 Task: Add Sliced Mild Cheddar Rbst Free to the cart.
Action: Mouse pressed left at (23, 155)
Screenshot: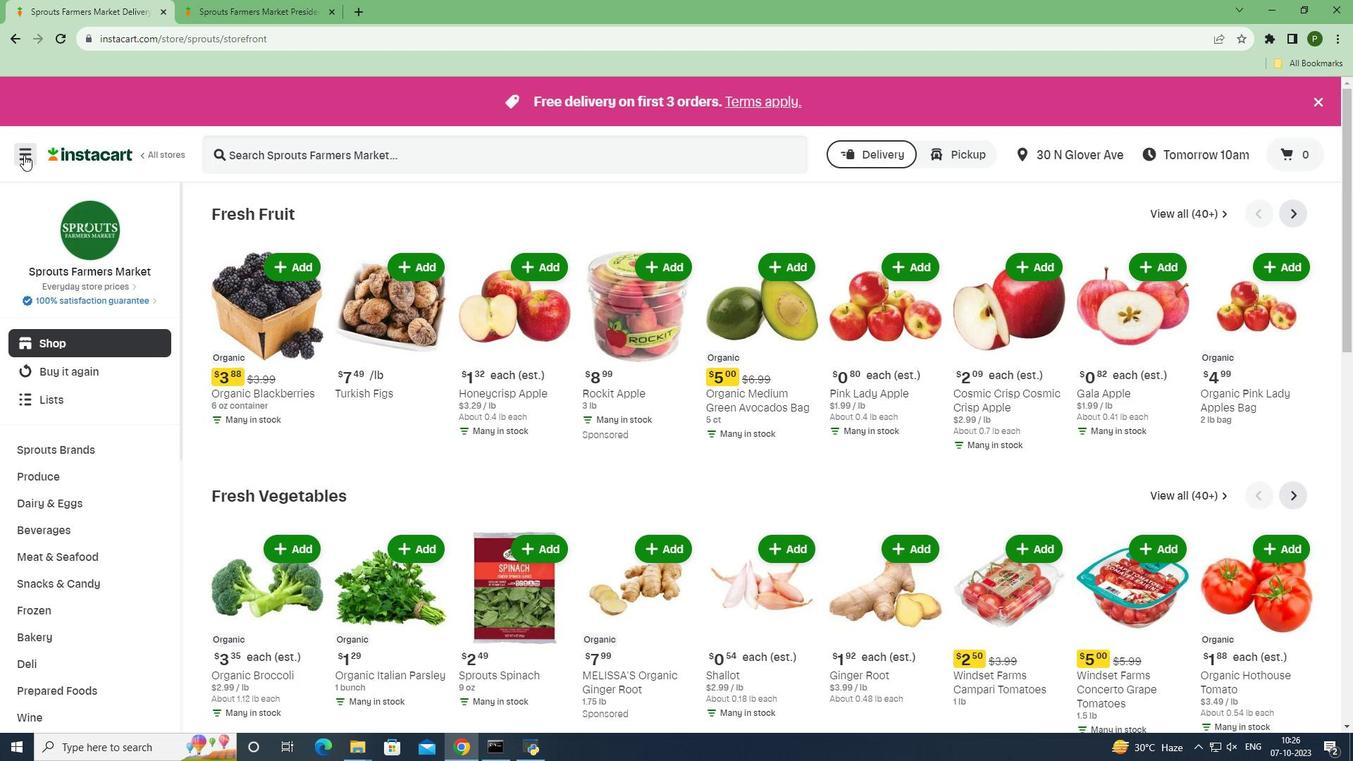 
Action: Mouse moved to (45, 368)
Screenshot: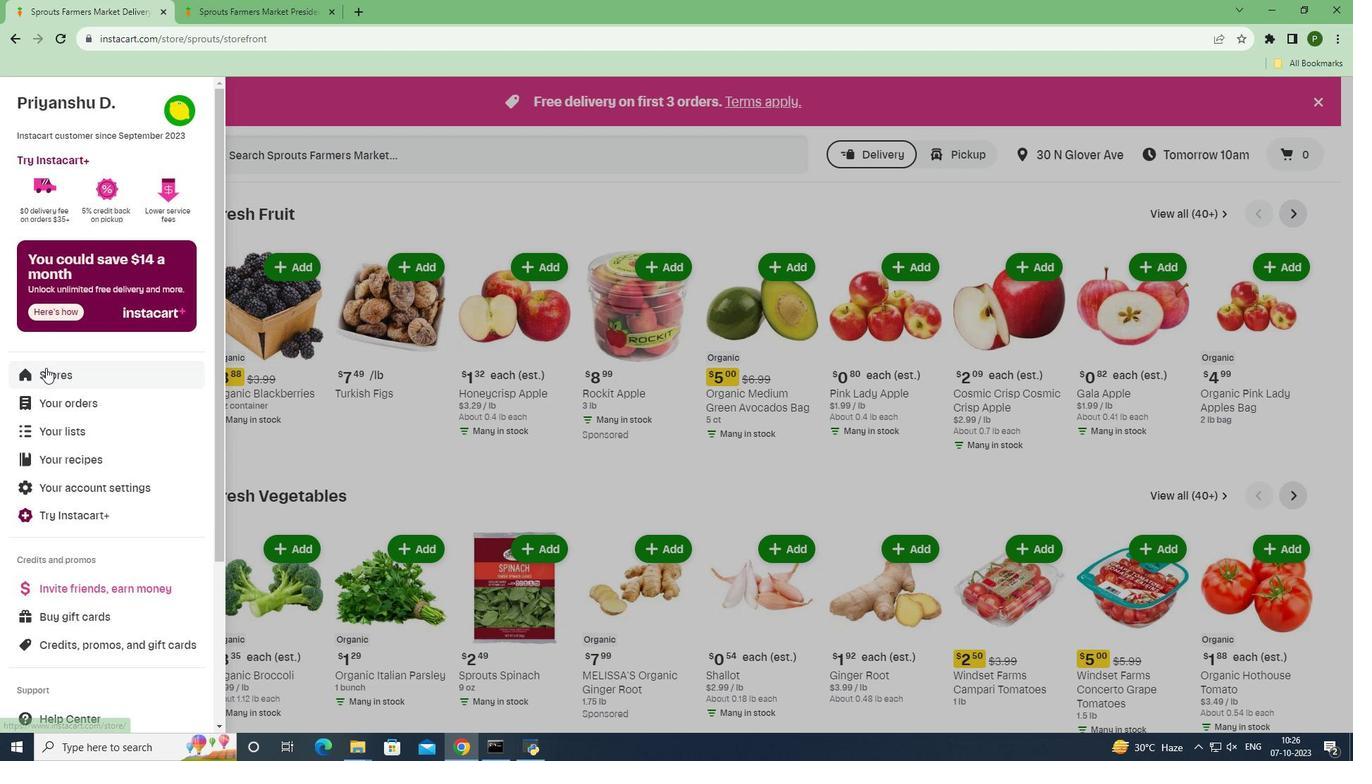 
Action: Mouse pressed left at (45, 368)
Screenshot: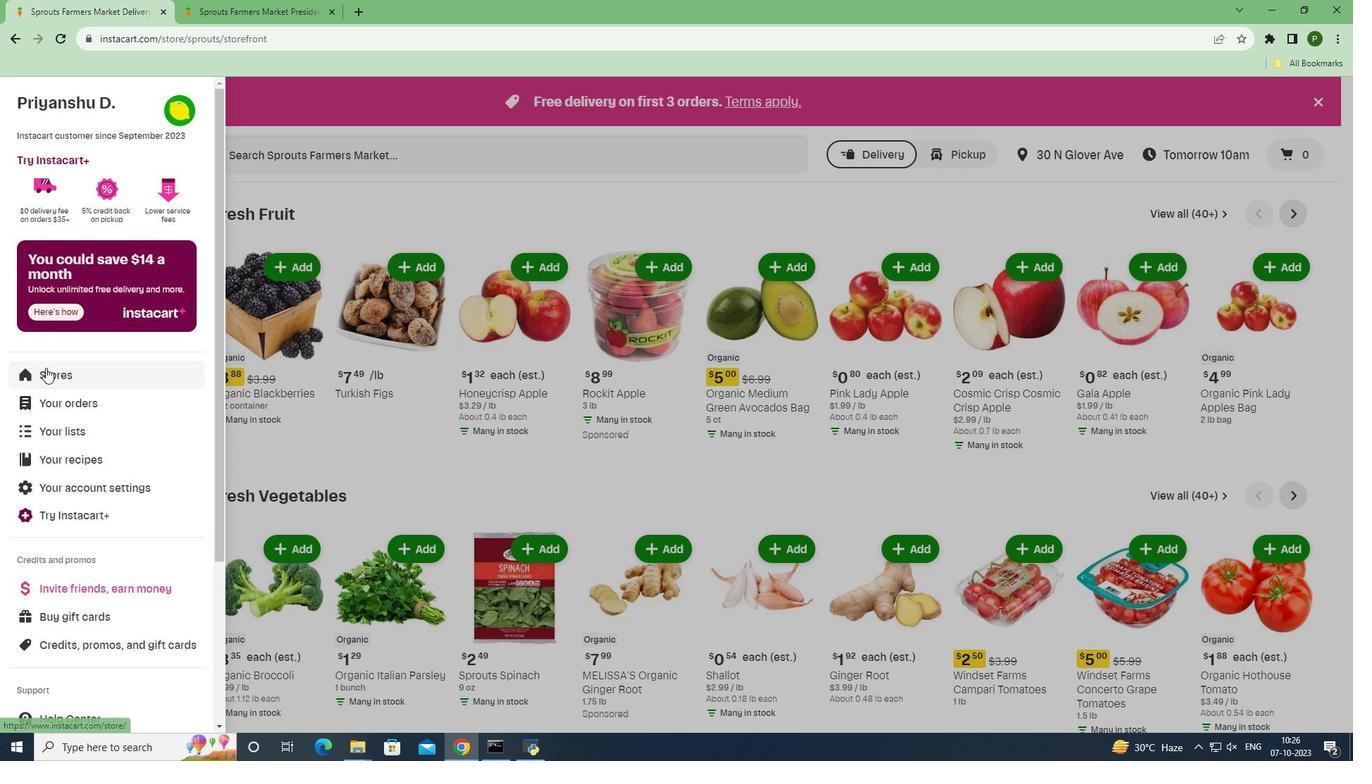 
Action: Mouse moved to (310, 159)
Screenshot: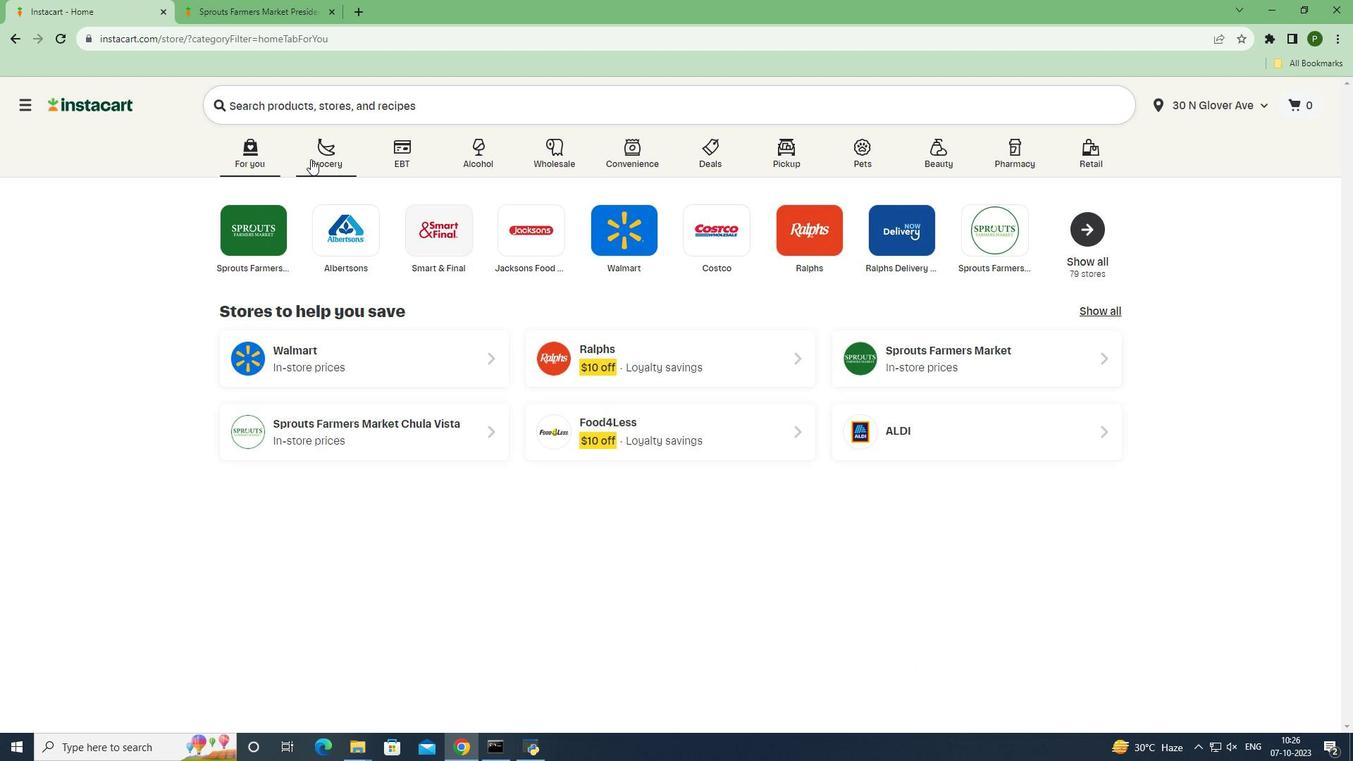 
Action: Mouse pressed left at (310, 159)
Screenshot: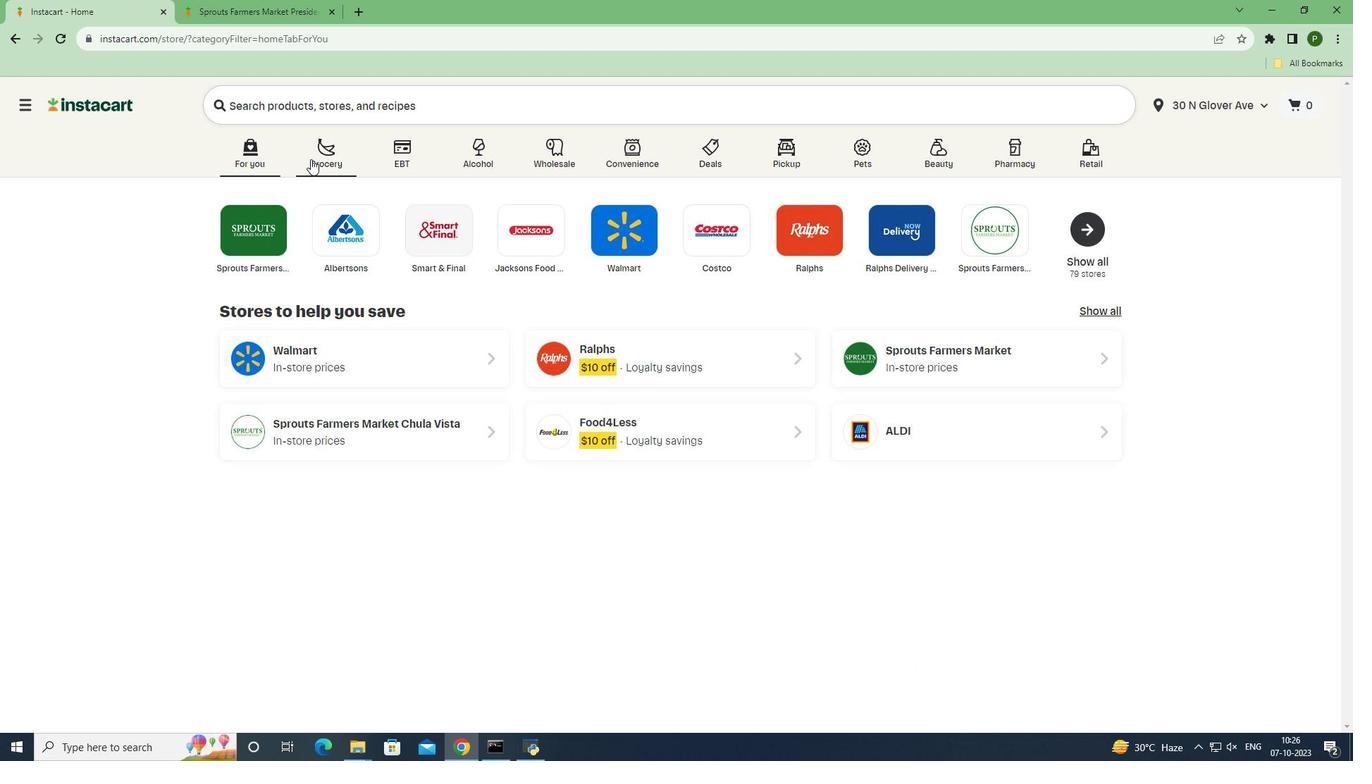 
Action: Mouse moved to (584, 322)
Screenshot: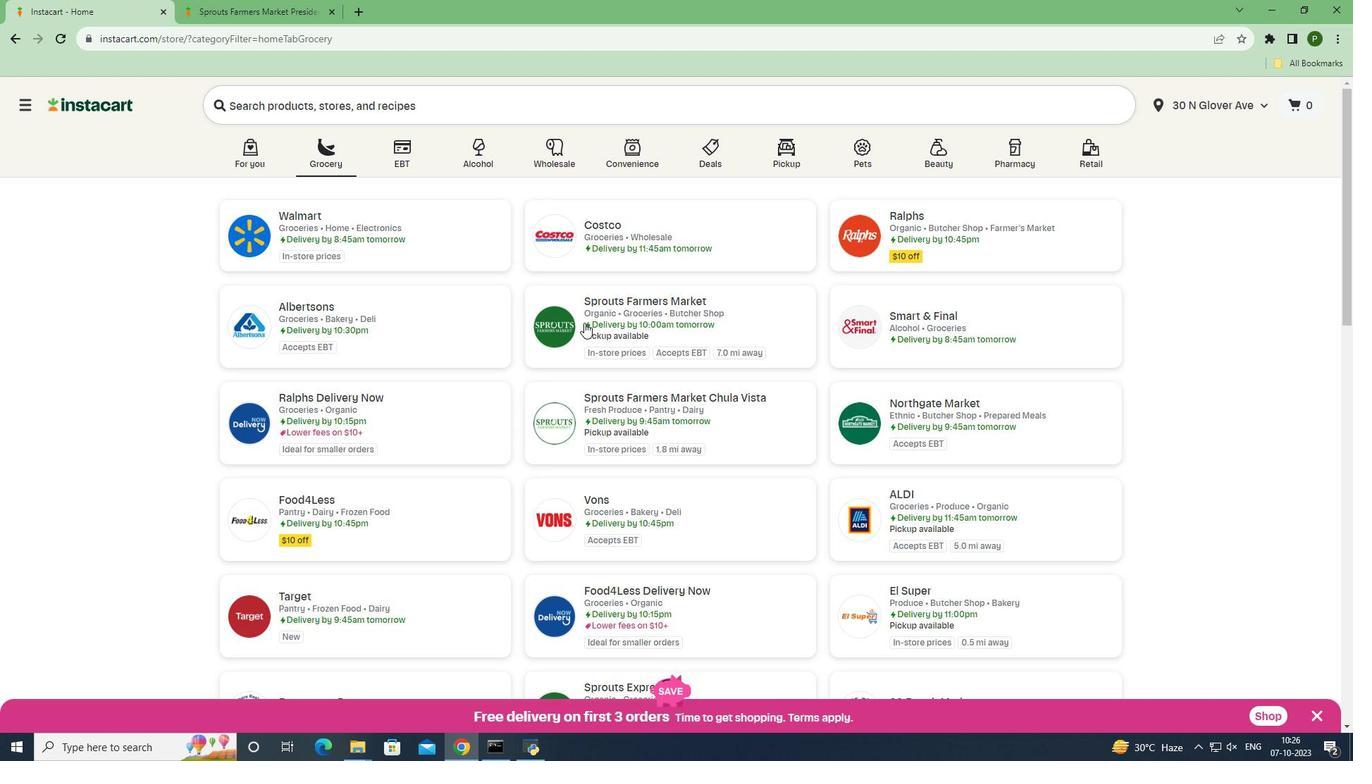 
Action: Mouse pressed left at (584, 322)
Screenshot: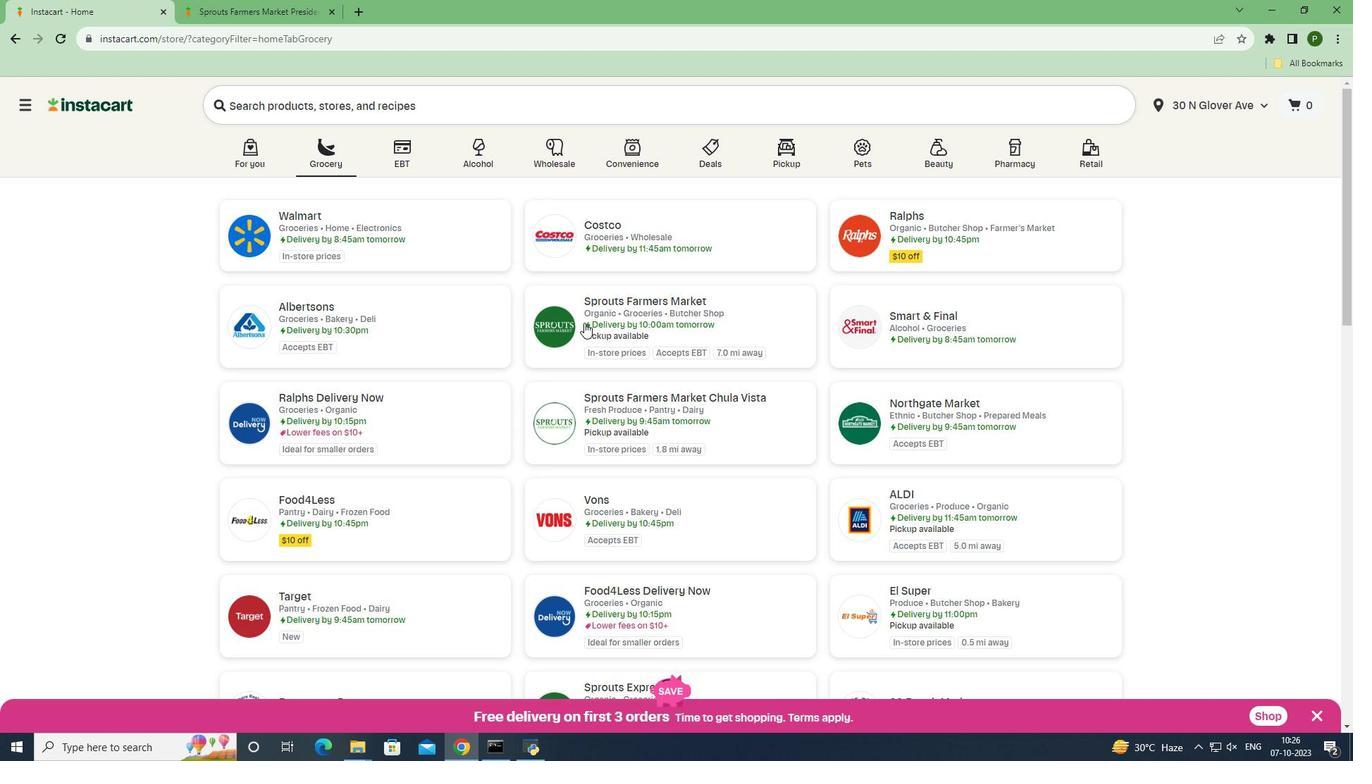 
Action: Mouse moved to (95, 505)
Screenshot: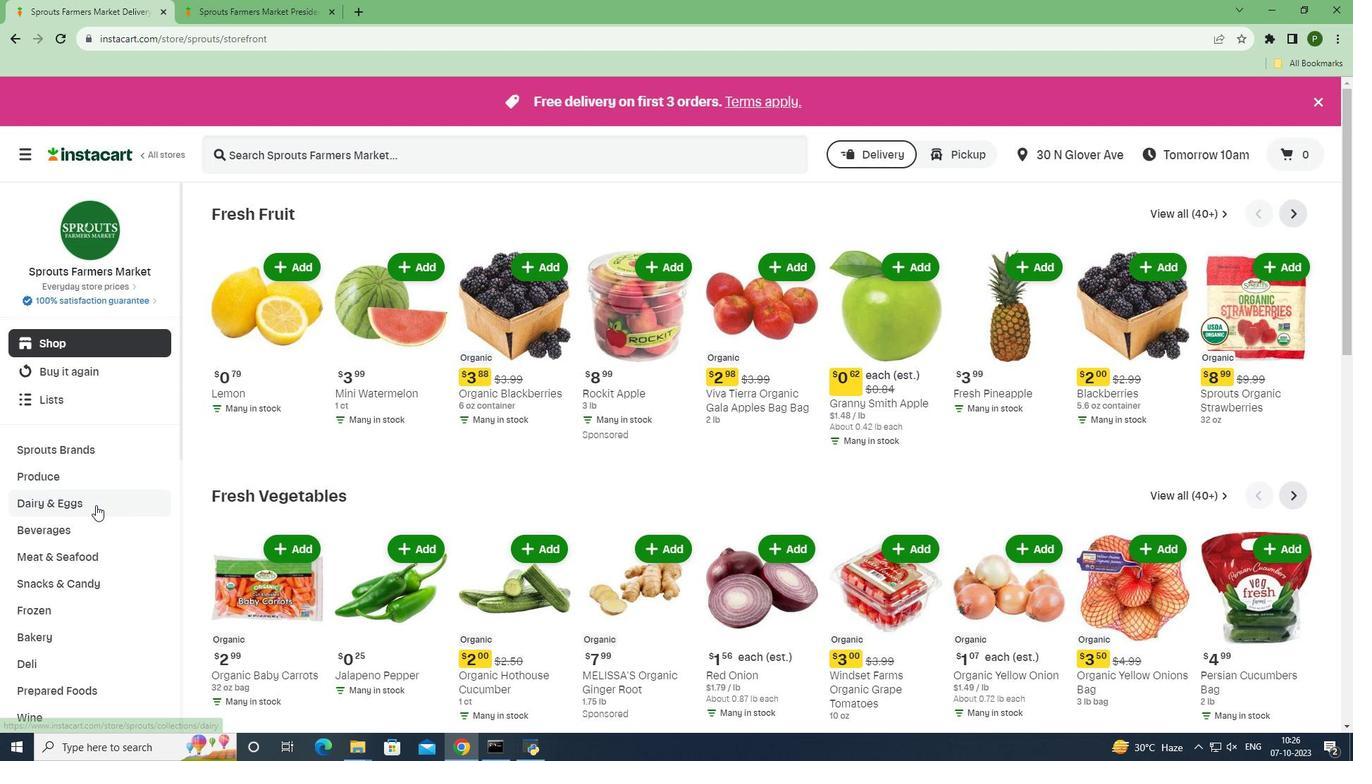 
Action: Mouse pressed left at (95, 505)
Screenshot: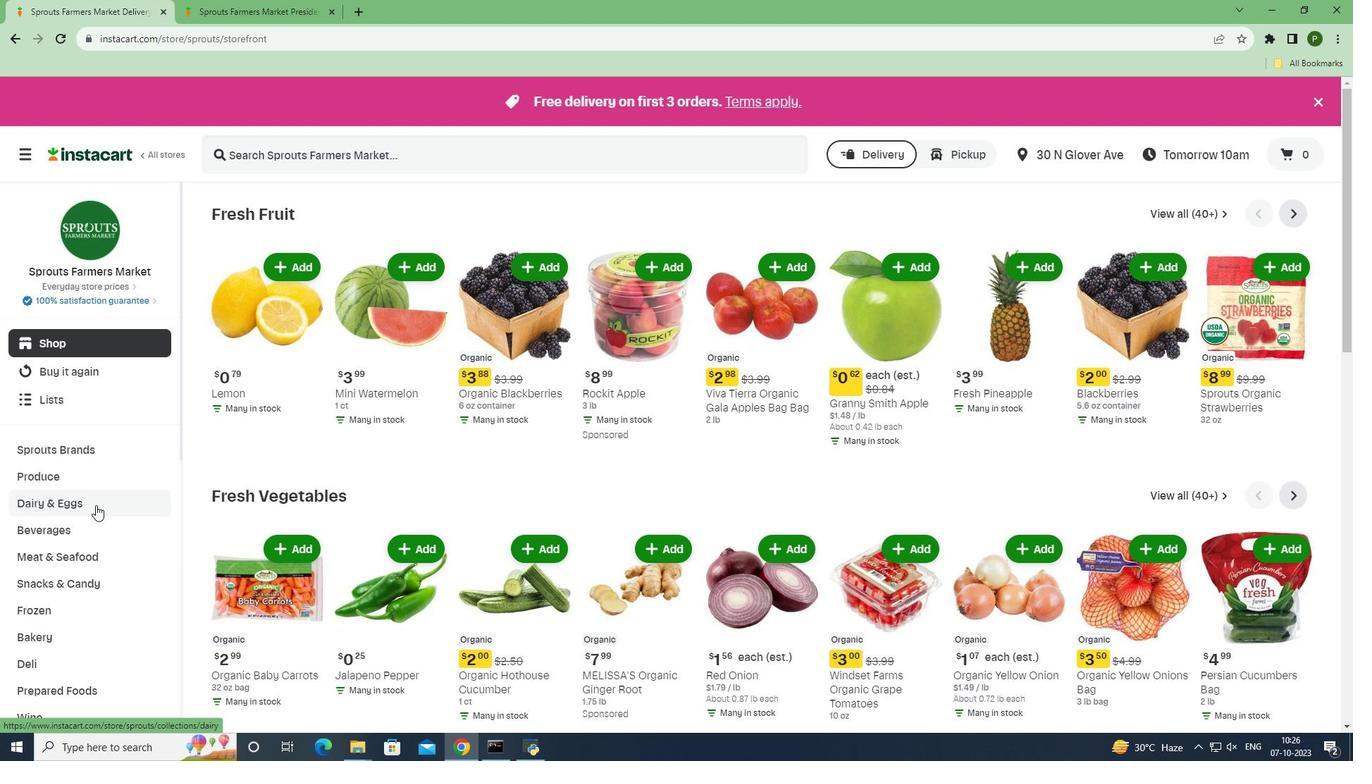 
Action: Mouse moved to (84, 559)
Screenshot: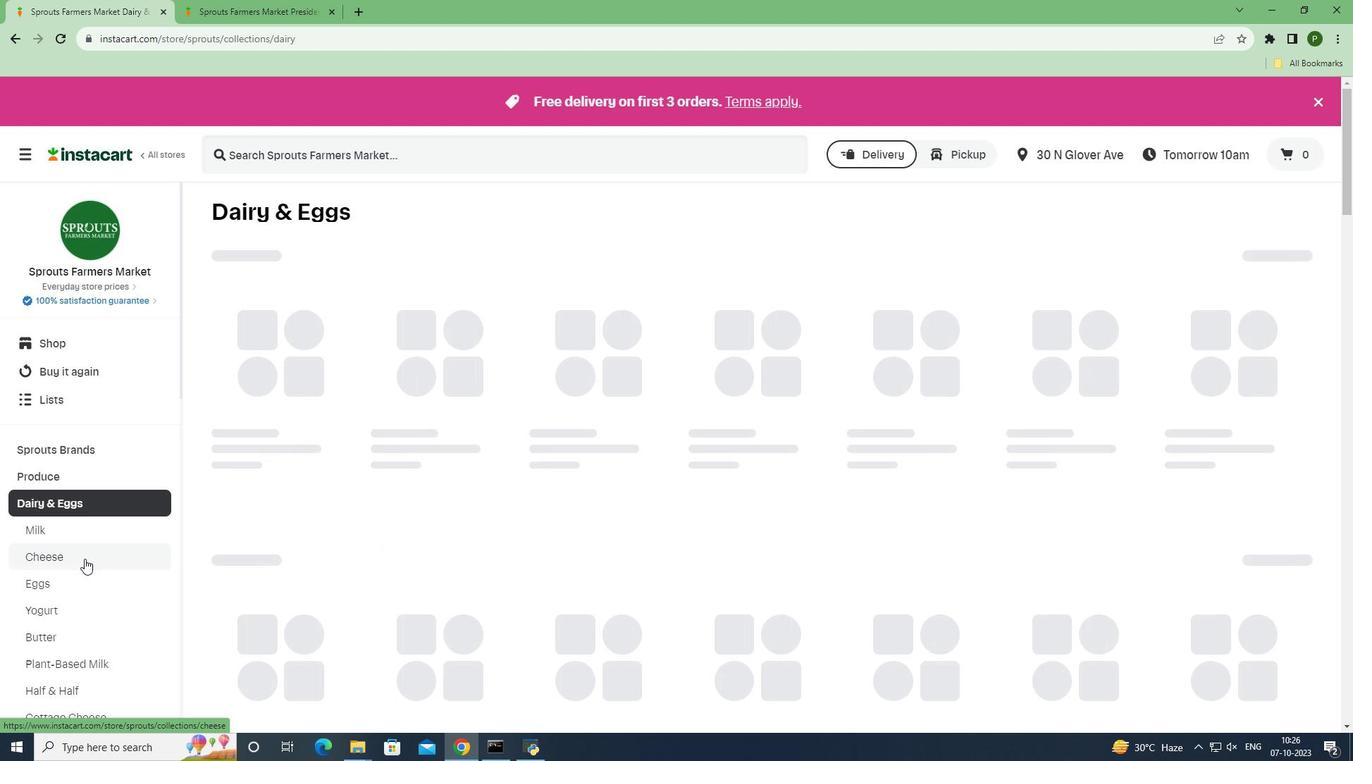 
Action: Mouse pressed left at (84, 559)
Screenshot: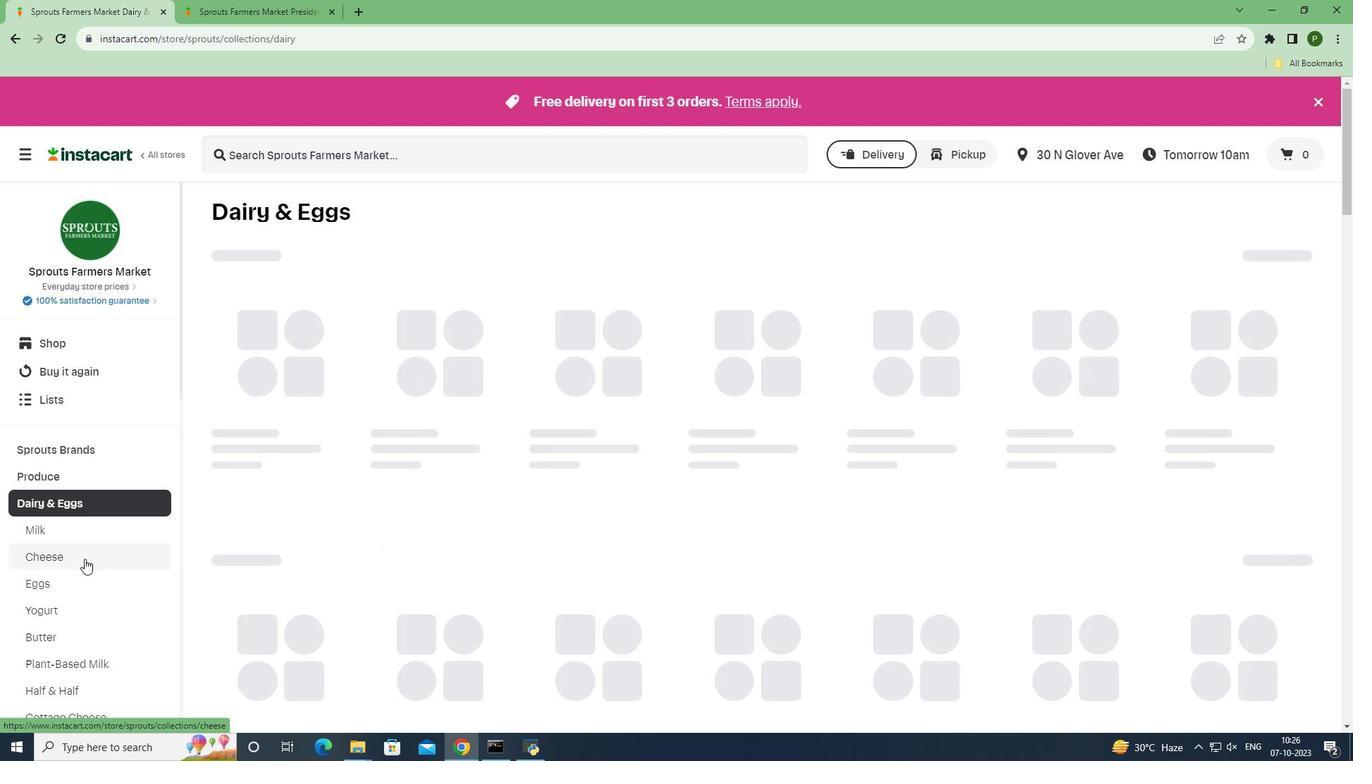 
Action: Mouse moved to (274, 154)
Screenshot: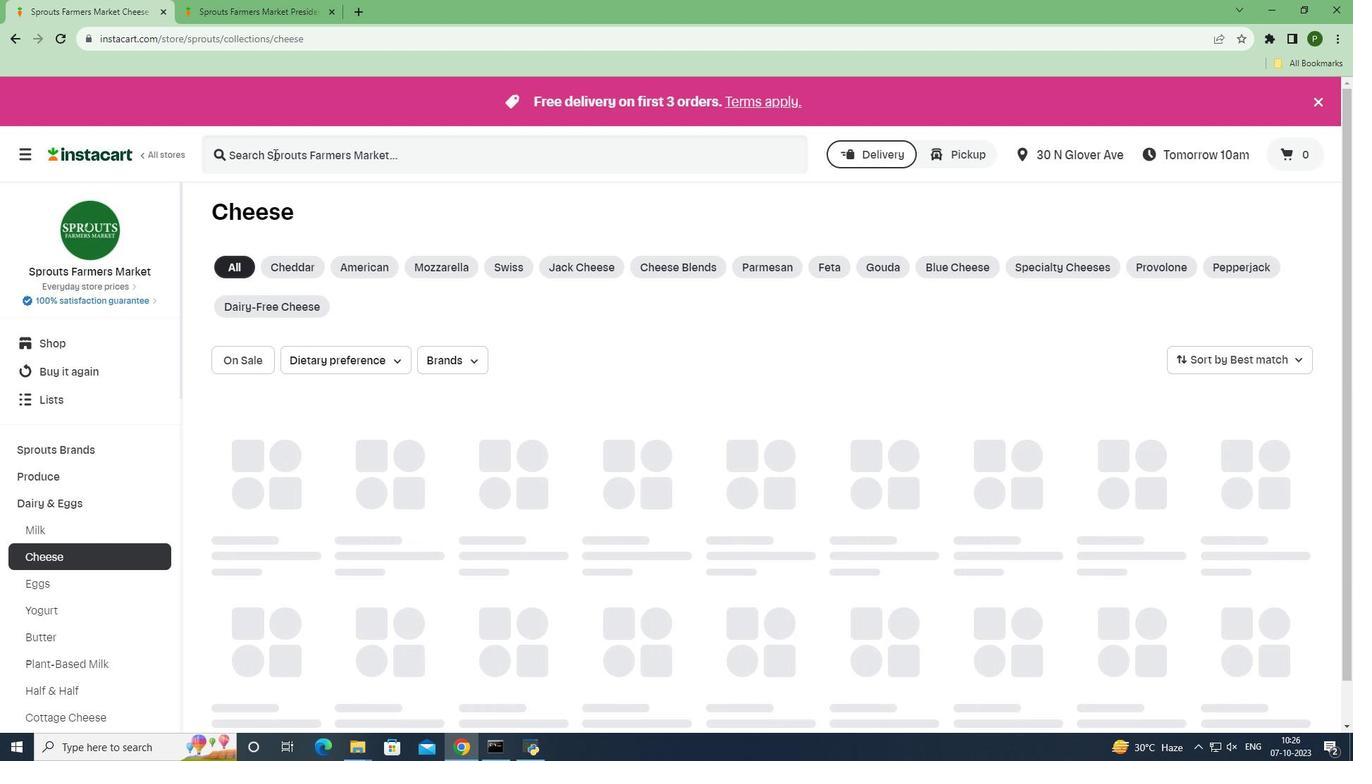 
Action: Mouse pressed left at (274, 154)
Screenshot: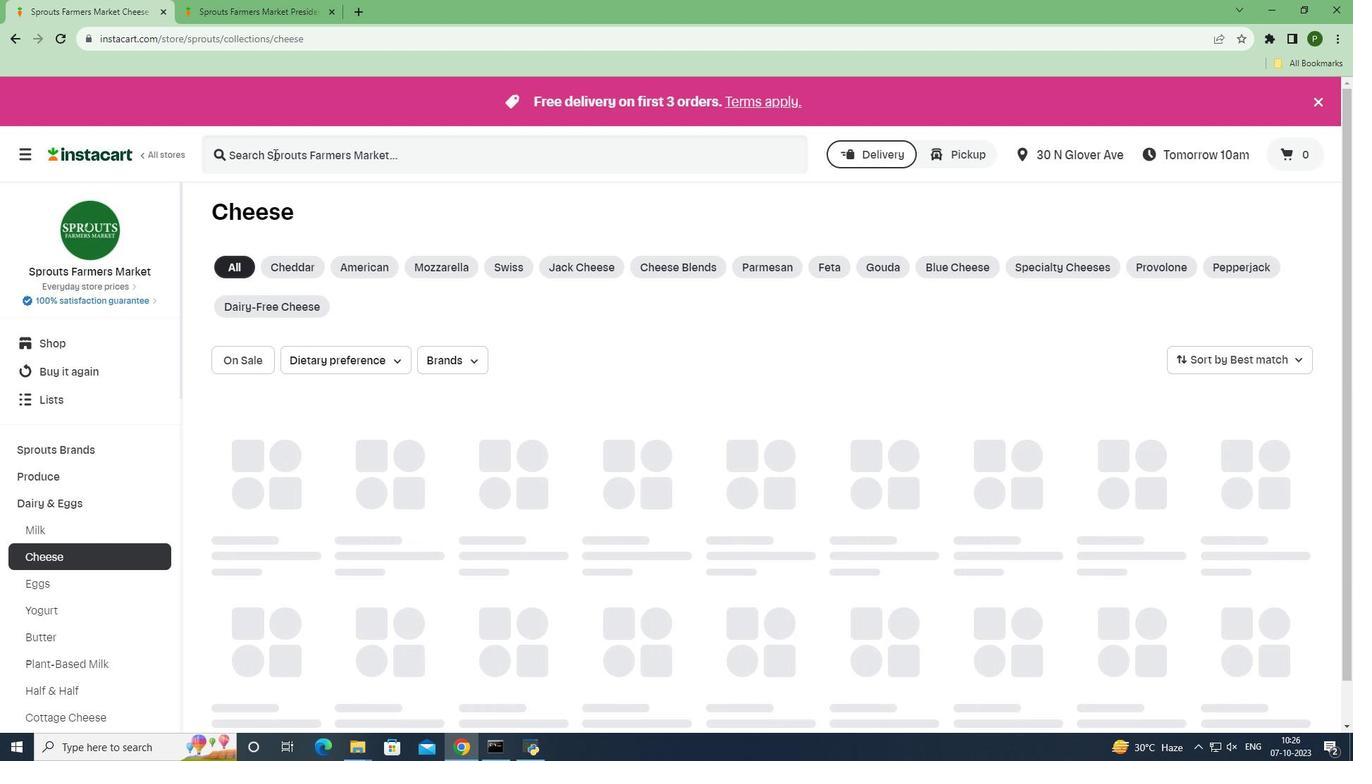 
Action: Key pressed <Key.caps_lock>S<Key.caps_lock>liced<Key.space><Key.caps_lock>M<Key.caps_lock>ild<Key.space><Key.caps_lock>C<Key.caps_lock>heddar<Key.space><Key.caps_lock>R<Key.caps_lock>bst<Key.space><Key.caps_lock>F<Key.caps_lock>ree<Key.enter>
Screenshot: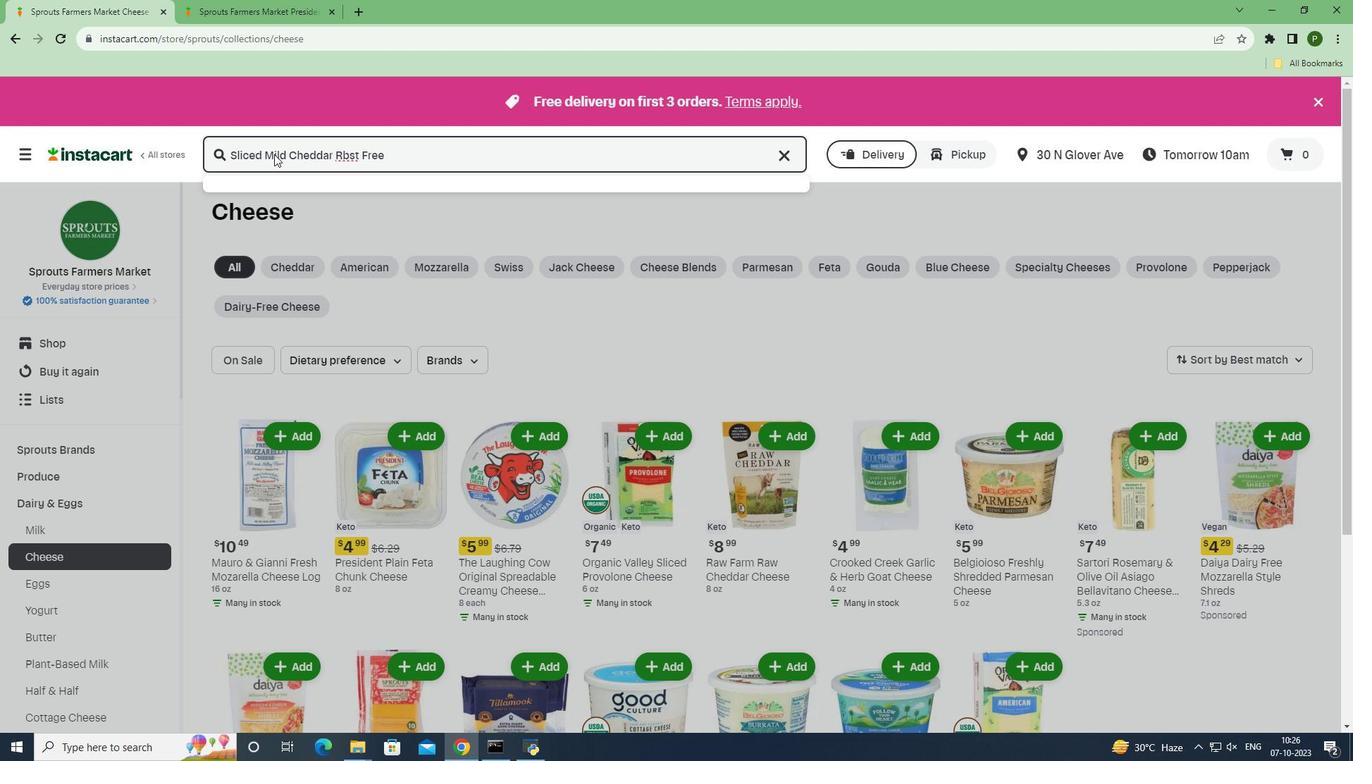 
Action: Mouse moved to (623, 301)
Screenshot: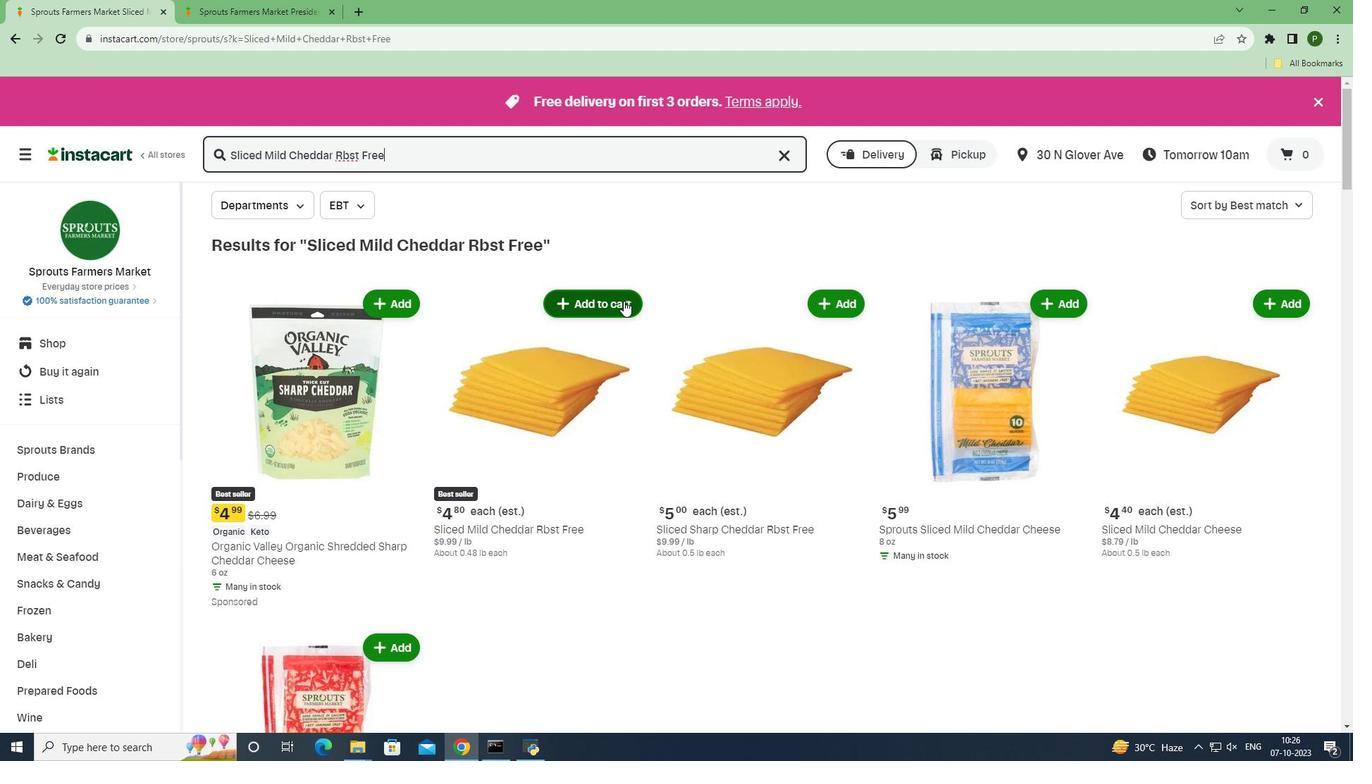 
Action: Mouse pressed left at (623, 301)
Screenshot: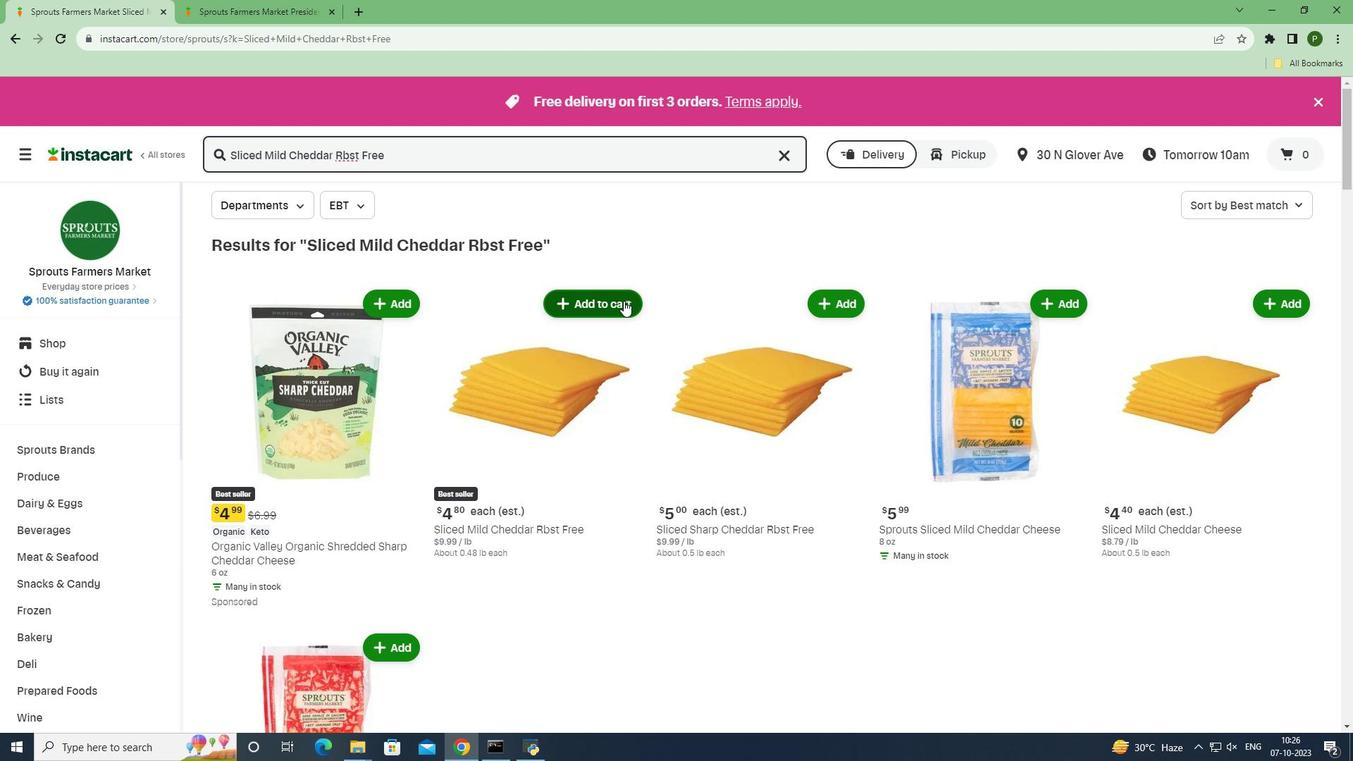 
Action: Mouse moved to (687, 327)
Screenshot: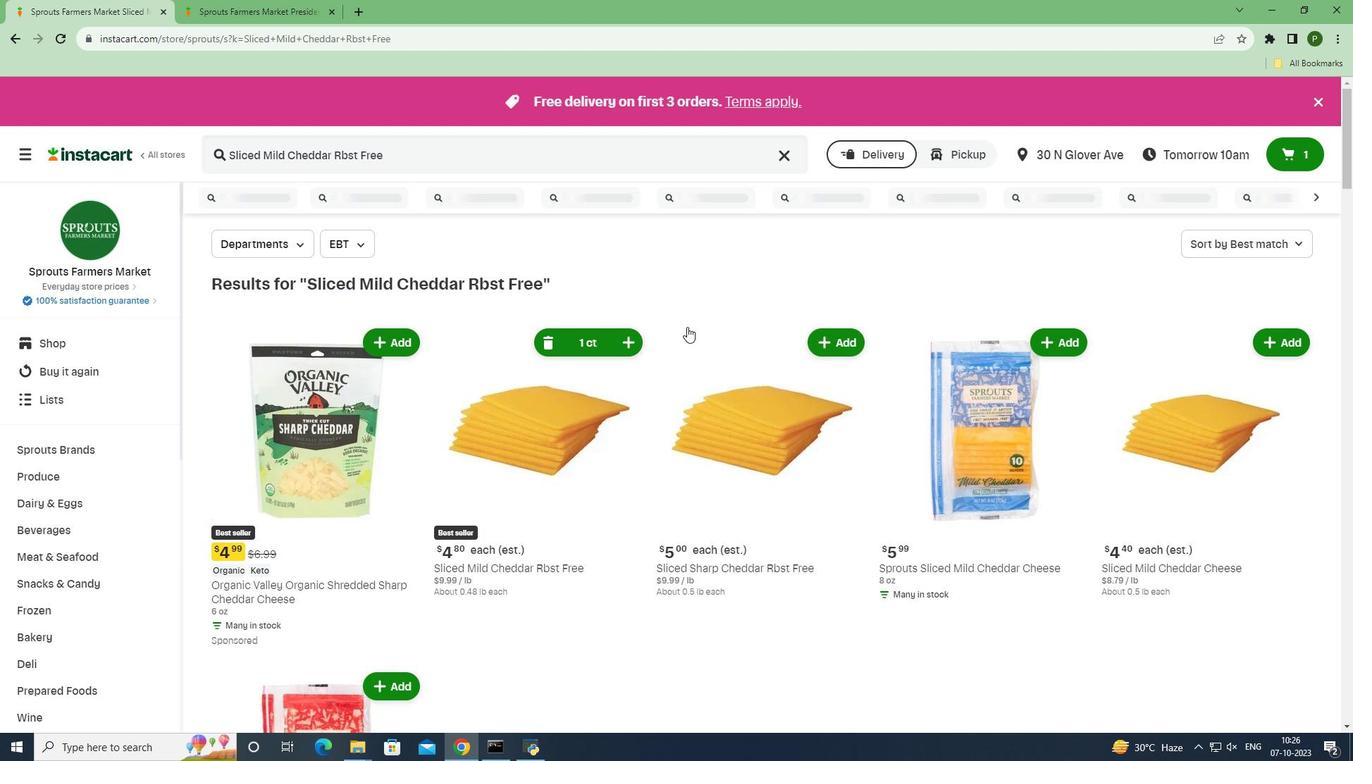 
